 Task: Check the percentage active listings of beach in the last 1 year.
Action: Mouse moved to (768, 173)
Screenshot: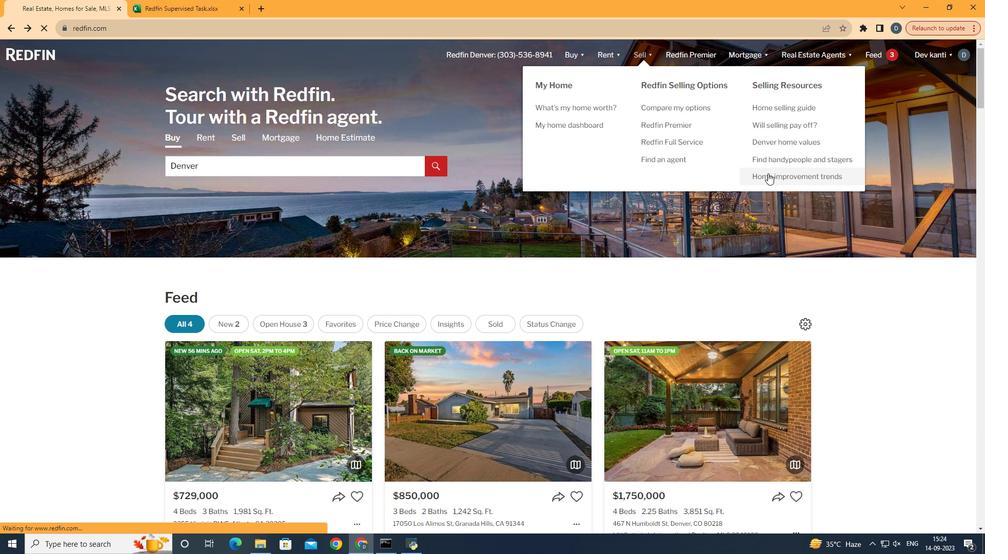 
Action: Mouse pressed left at (768, 173)
Screenshot: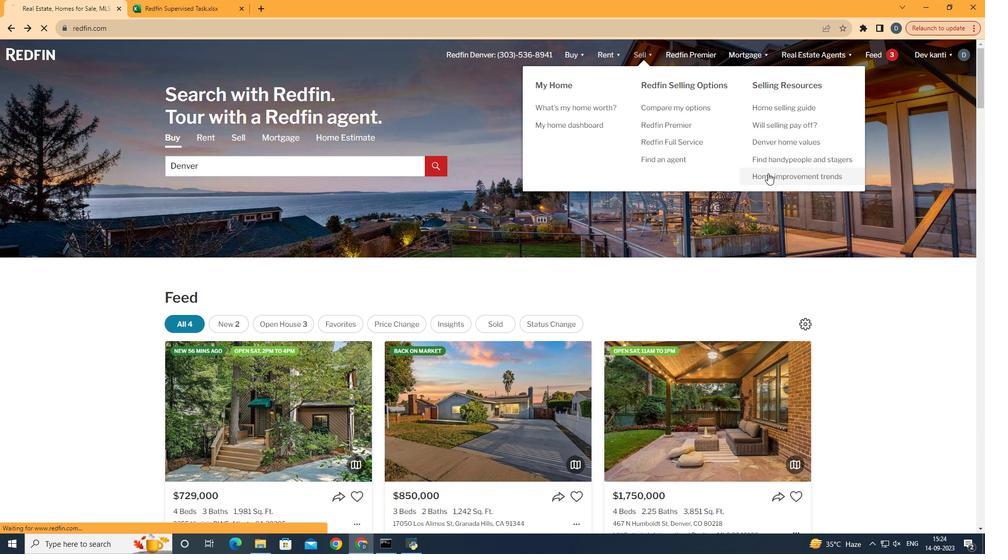 
Action: Mouse moved to (250, 196)
Screenshot: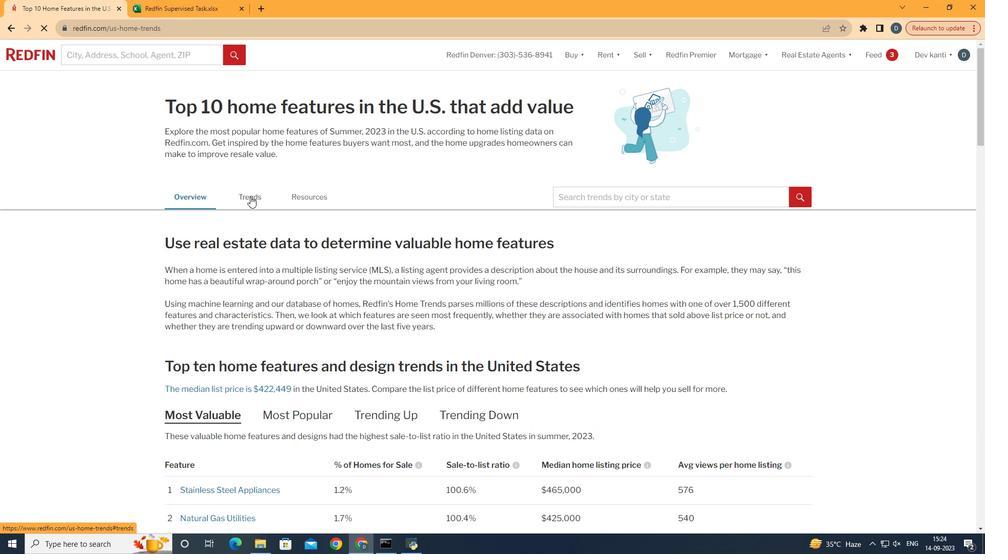 
Action: Mouse pressed left at (250, 196)
Screenshot: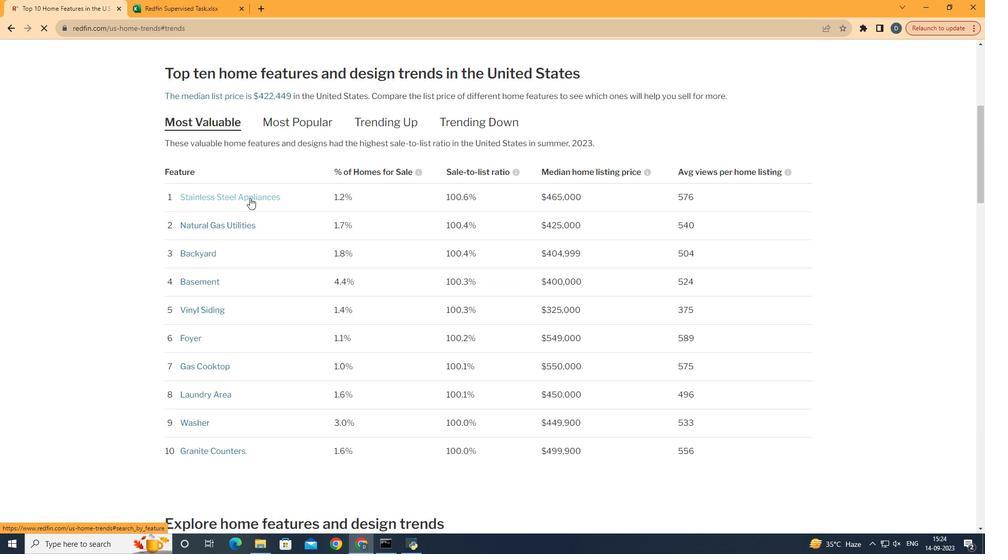 
Action: Mouse moved to (305, 273)
Screenshot: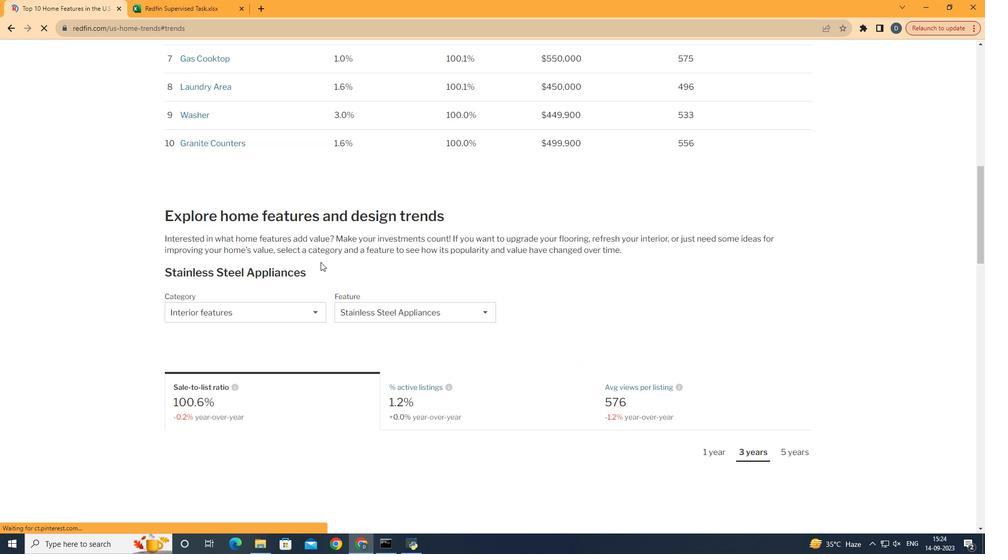 
Action: Mouse scrolled (305, 273) with delta (0, 0)
Screenshot: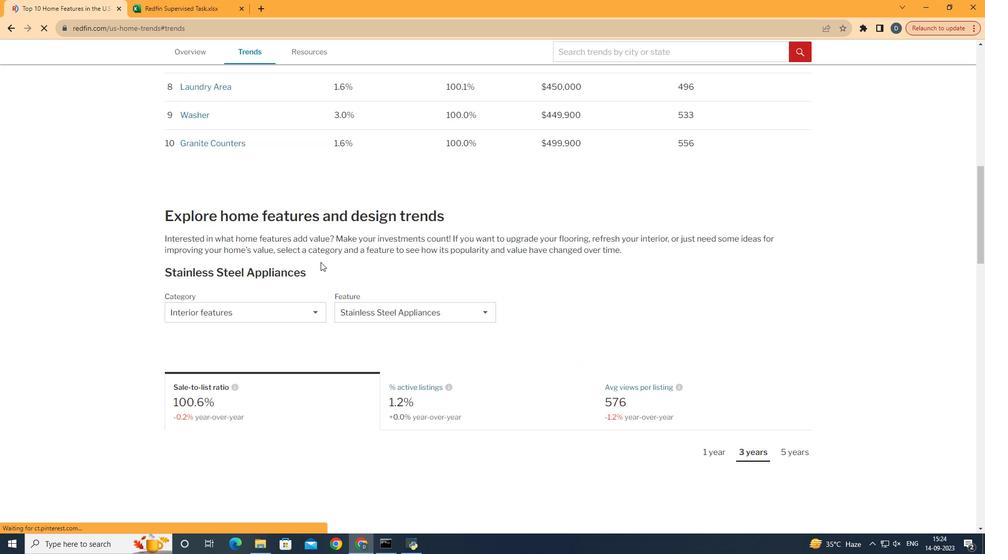 
Action: Mouse moved to (305, 272)
Screenshot: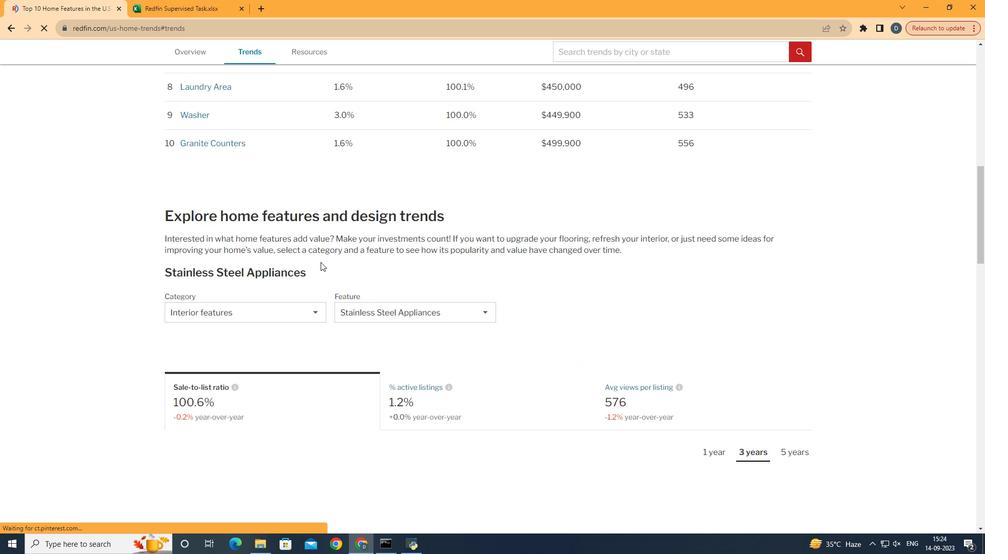 
Action: Mouse scrolled (305, 271) with delta (0, 0)
Screenshot: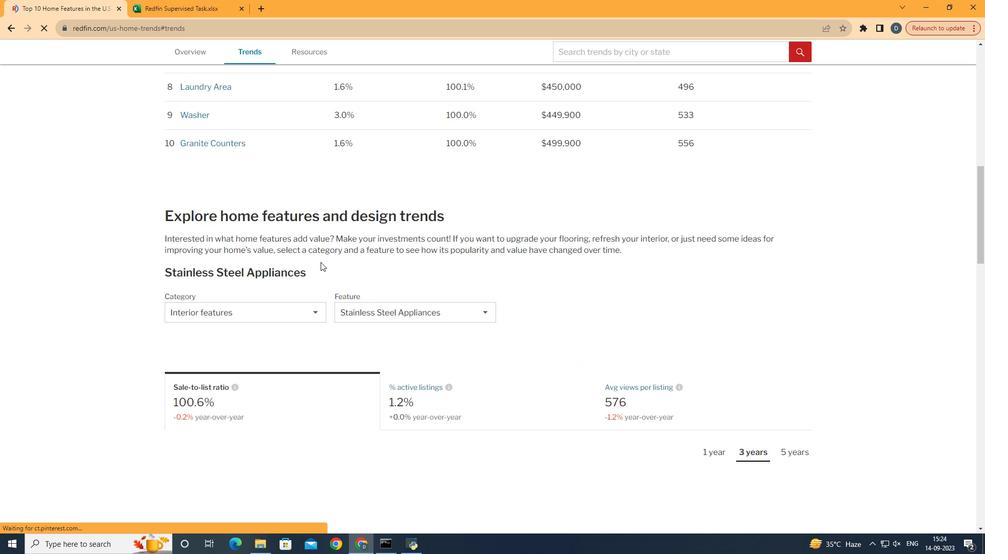 
Action: Mouse moved to (306, 271)
Screenshot: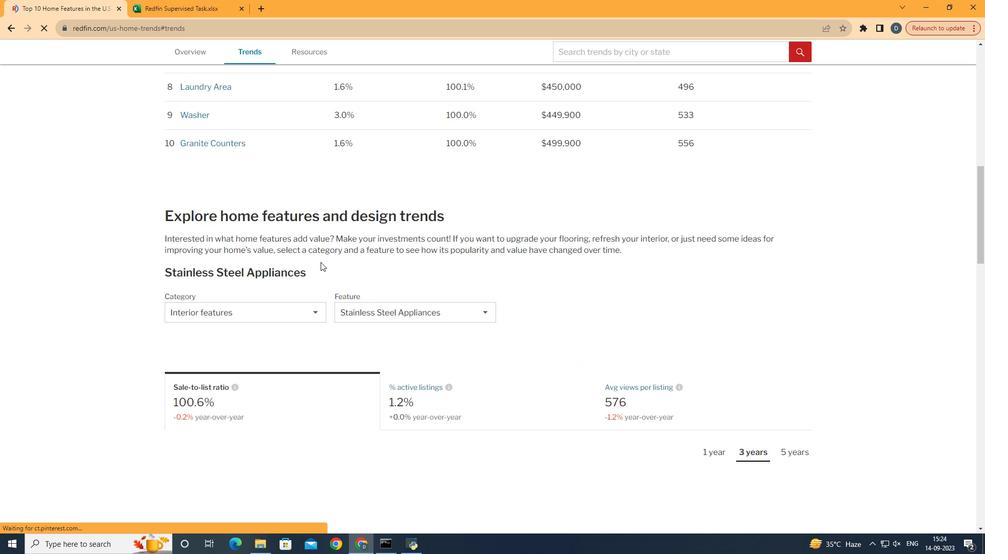 
Action: Mouse scrolled (306, 271) with delta (0, 0)
Screenshot: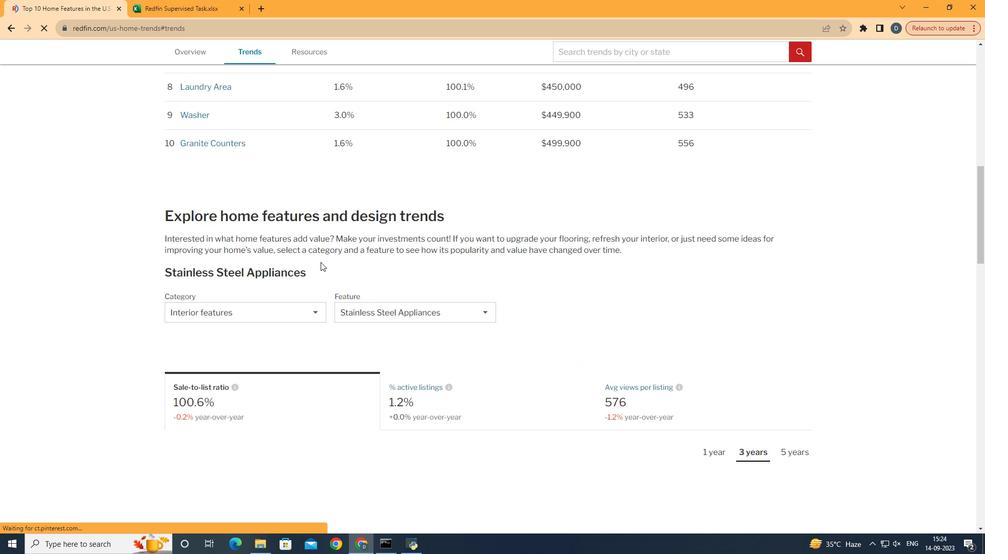 
Action: Mouse moved to (308, 271)
Screenshot: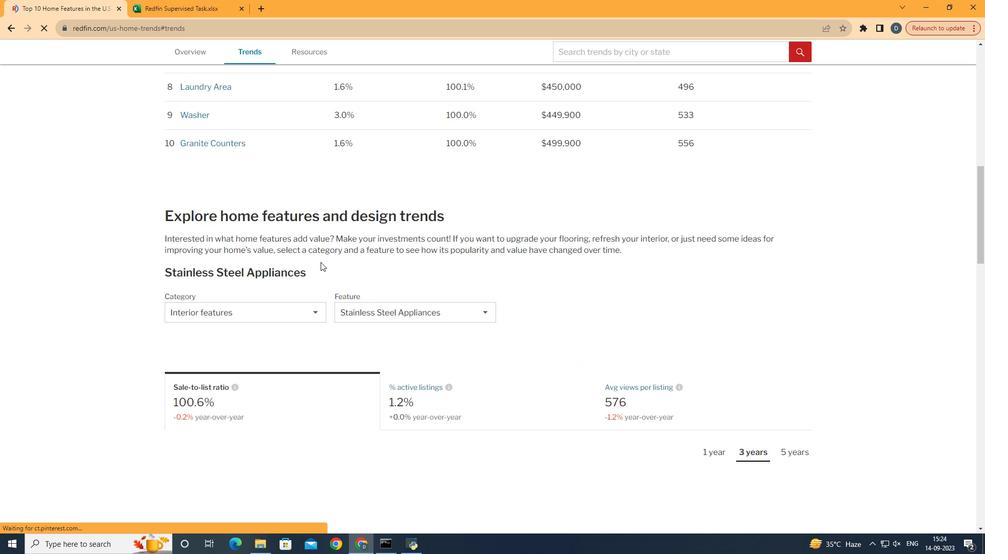 
Action: Mouse scrolled (308, 270) with delta (0, 0)
Screenshot: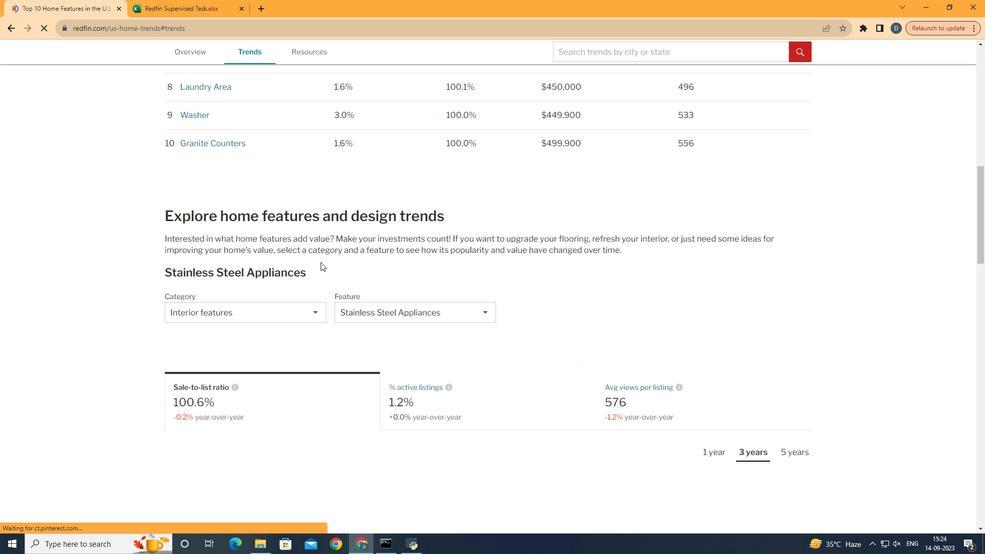 
Action: Mouse moved to (310, 270)
Screenshot: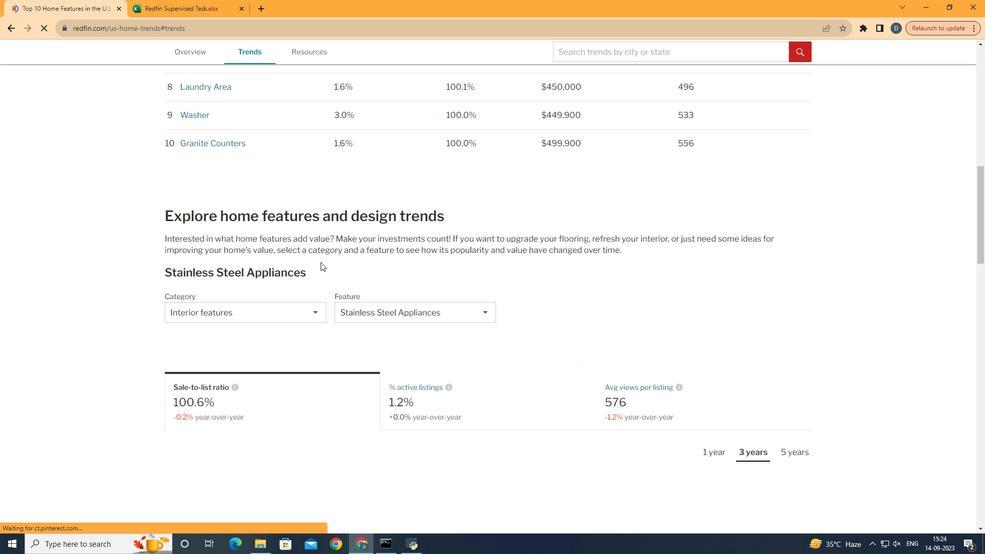 
Action: Mouse scrolled (310, 269) with delta (0, 0)
Screenshot: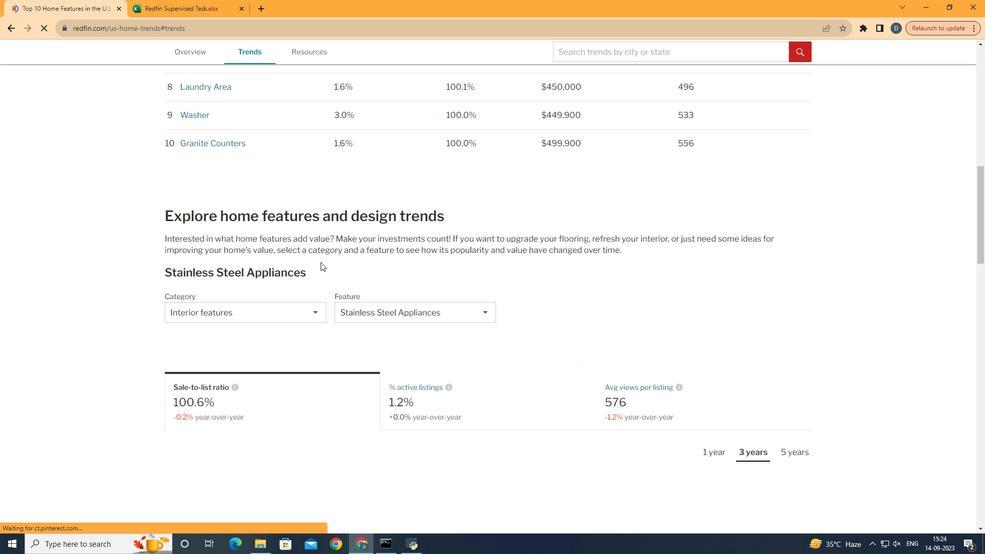 
Action: Mouse moved to (316, 266)
Screenshot: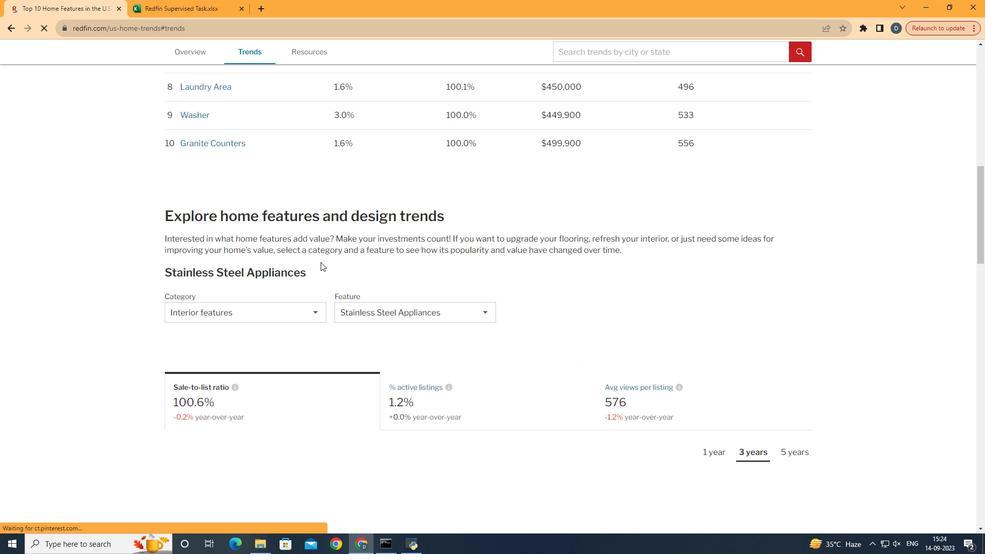 
Action: Mouse scrolled (316, 265) with delta (0, 0)
Screenshot: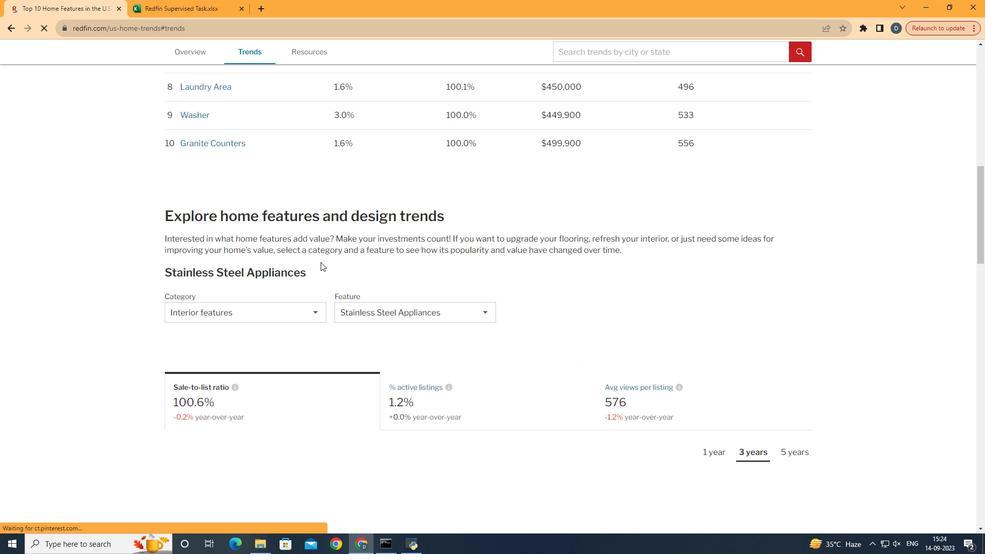 
Action: Mouse moved to (320, 262)
Screenshot: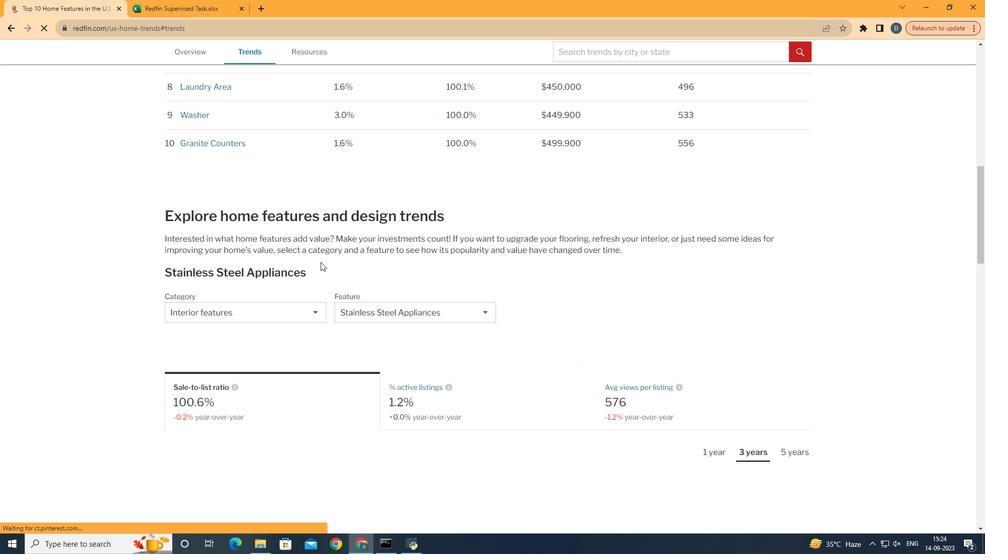 
Action: Mouse scrolled (320, 261) with delta (0, 0)
Screenshot: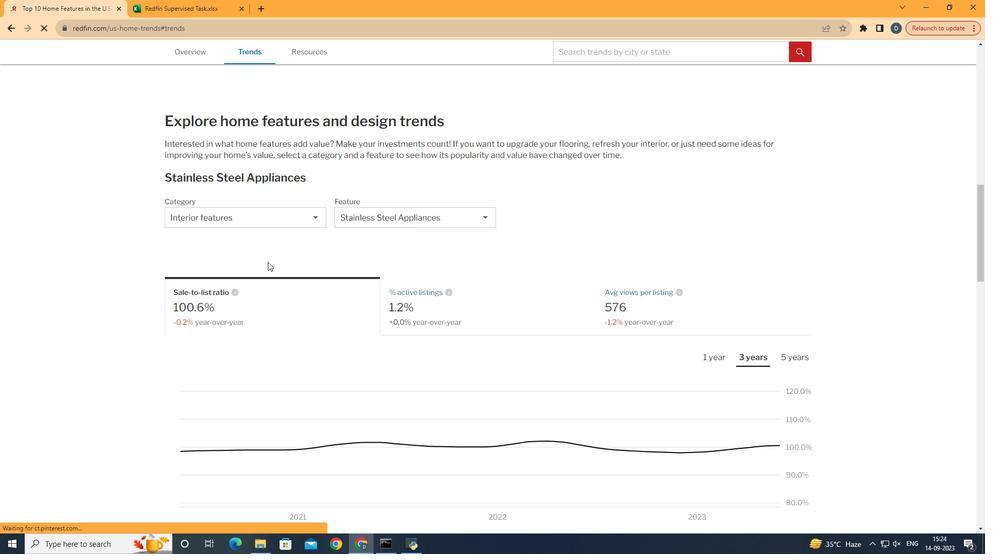 
Action: Mouse scrolled (320, 261) with delta (0, 0)
Screenshot: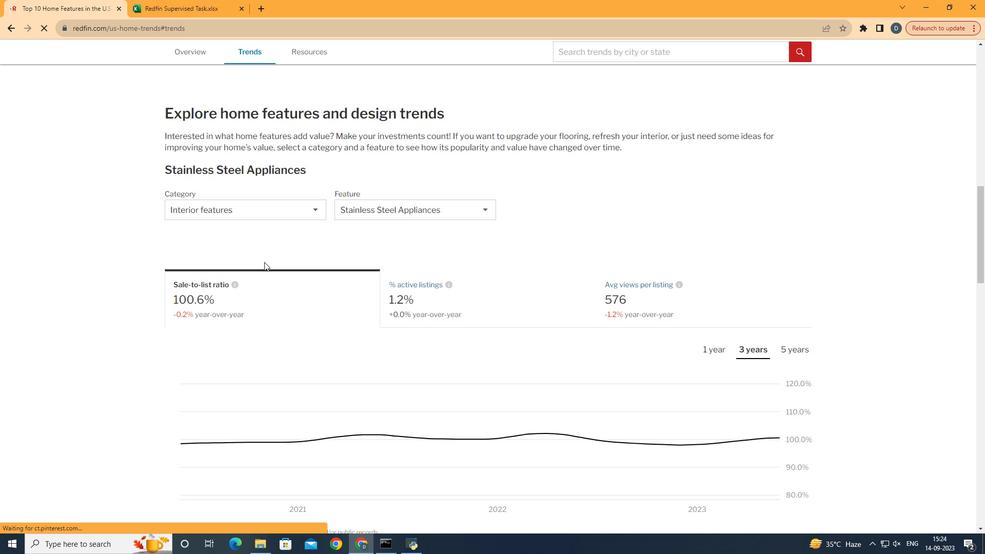 
Action: Mouse moved to (287, 212)
Screenshot: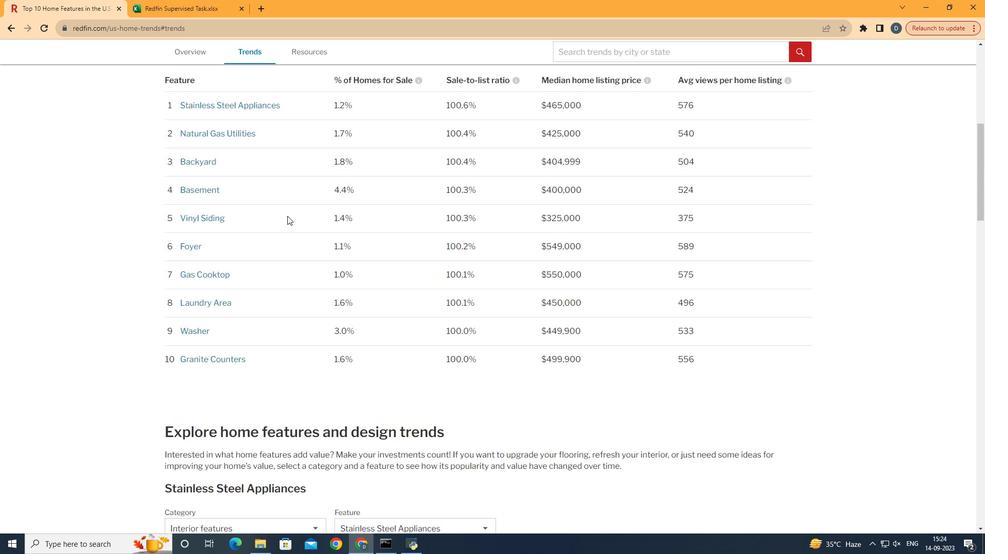 
Action: Mouse pressed left at (287, 212)
Screenshot: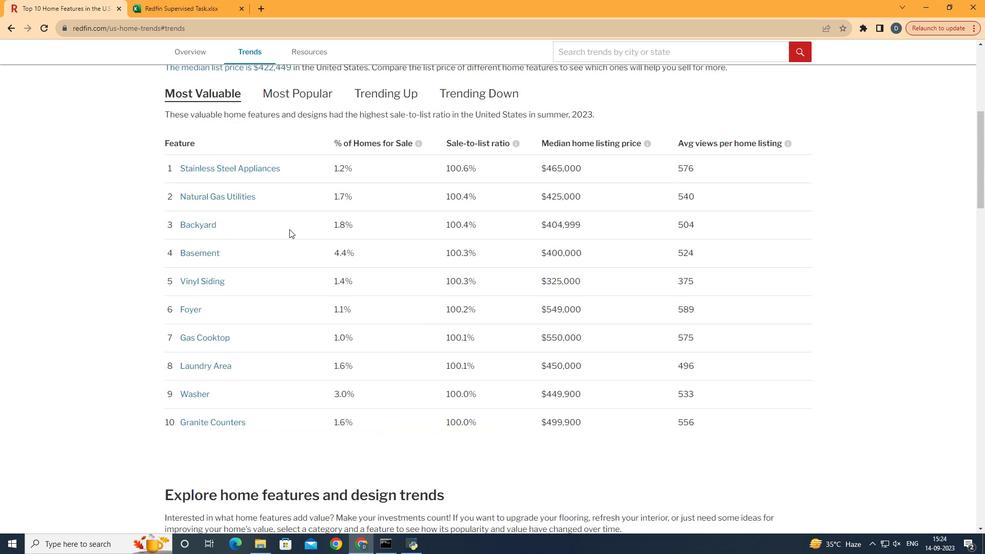 
Action: Mouse moved to (301, 238)
Screenshot: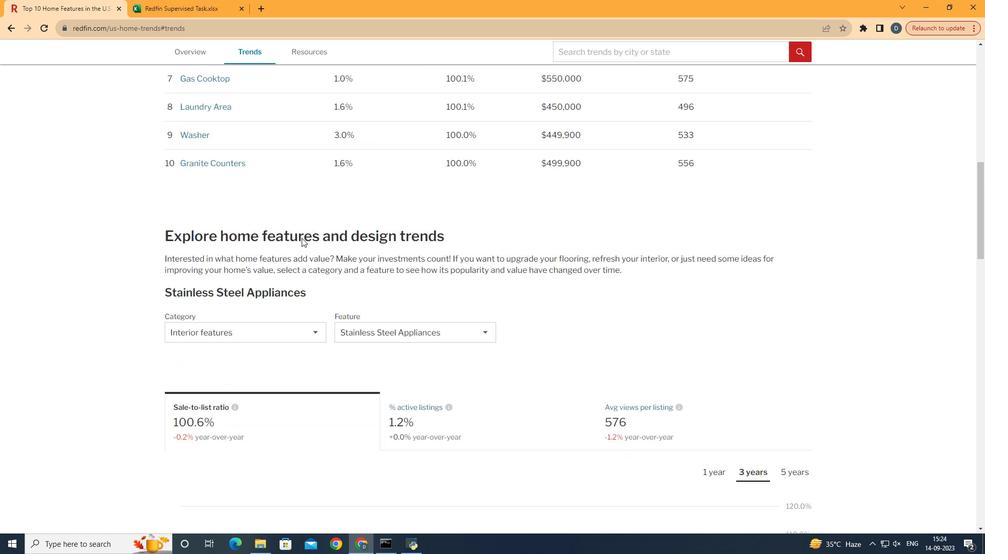 
Action: Mouse scrolled (301, 237) with delta (0, 0)
Screenshot: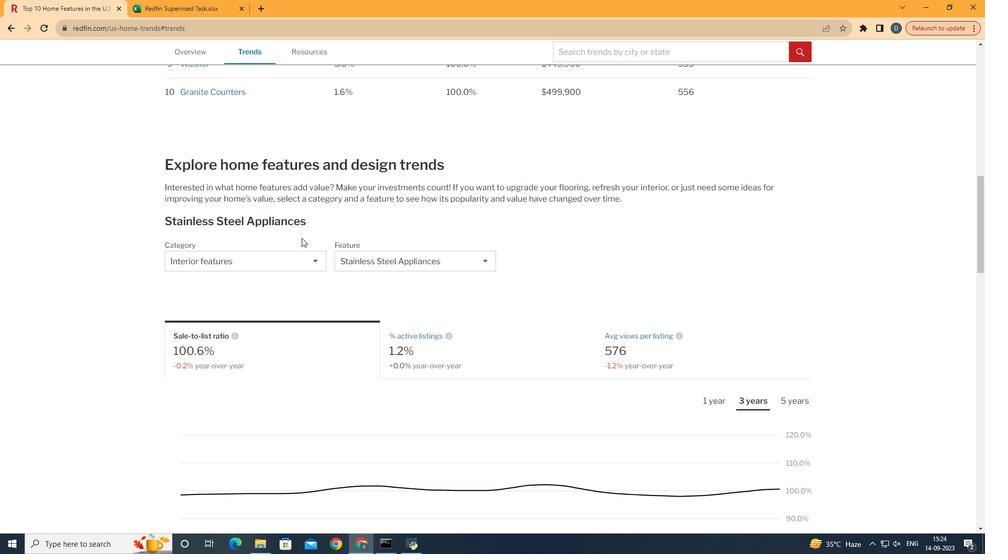 
Action: Mouse scrolled (301, 237) with delta (0, 0)
Screenshot: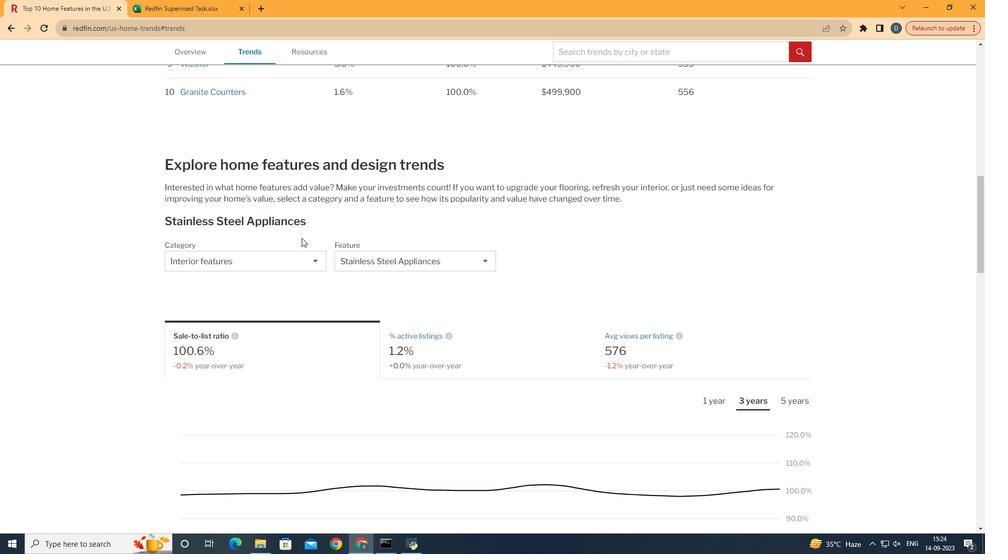 
Action: Mouse scrolled (301, 237) with delta (0, 0)
Screenshot: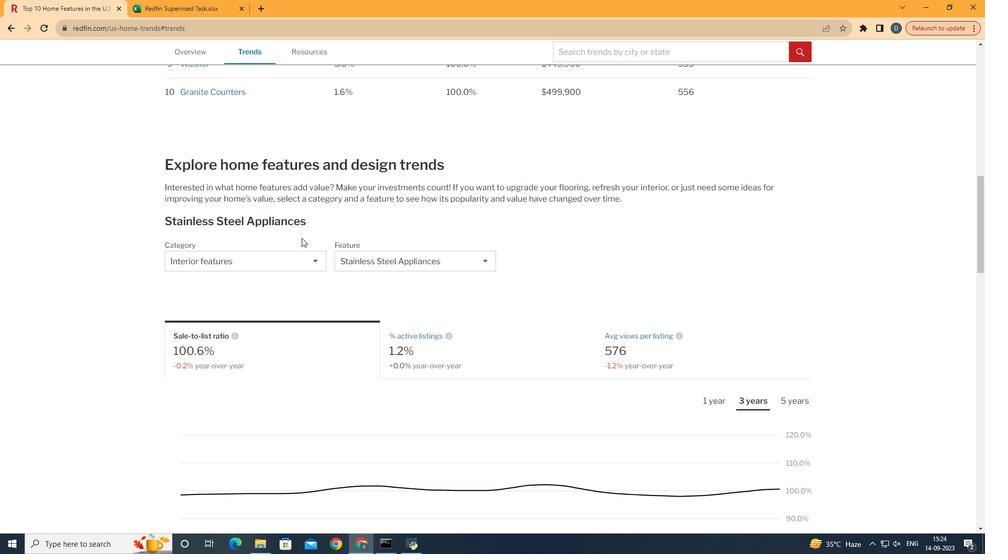 
Action: Mouse scrolled (301, 237) with delta (0, 0)
Screenshot: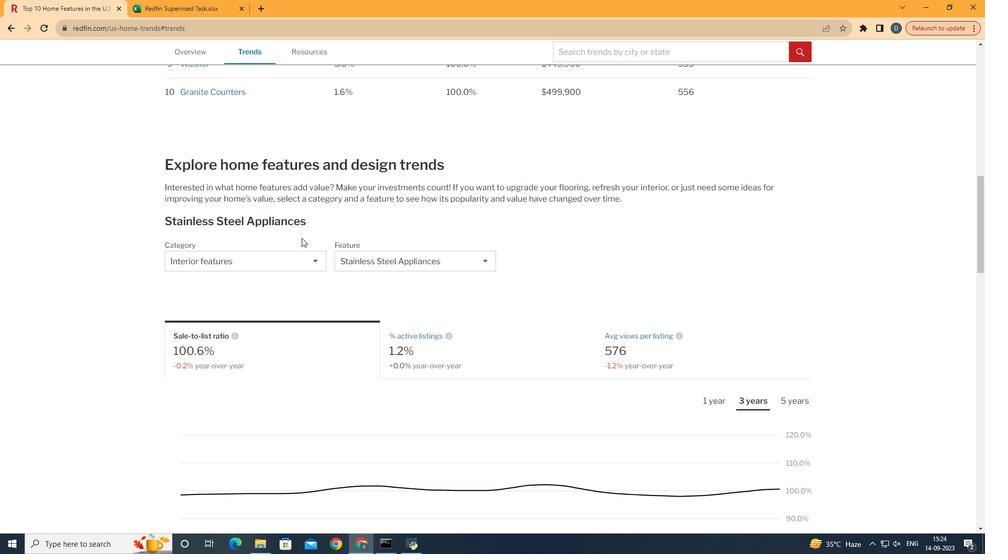 
Action: Mouse scrolled (301, 237) with delta (0, 0)
Screenshot: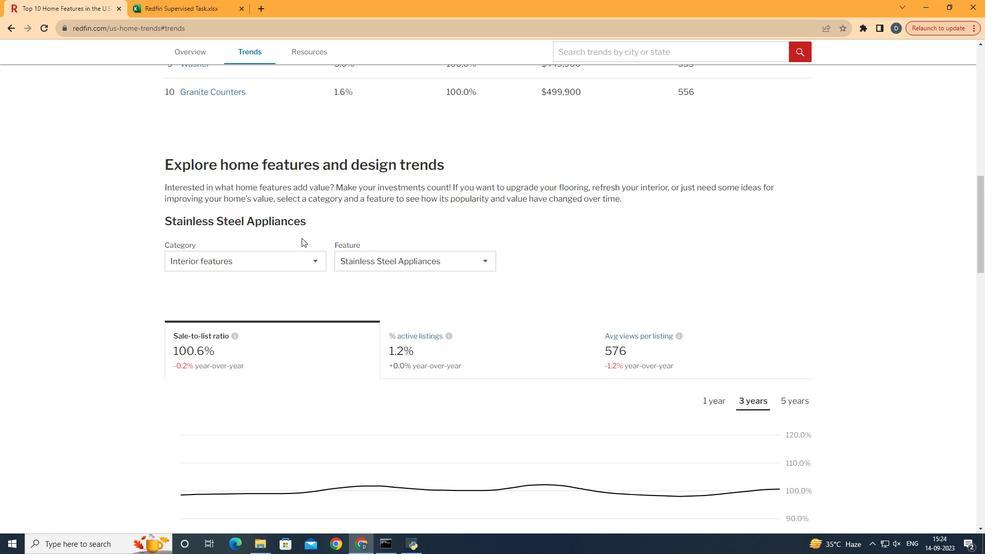 
Action: Mouse scrolled (301, 237) with delta (0, 0)
Screenshot: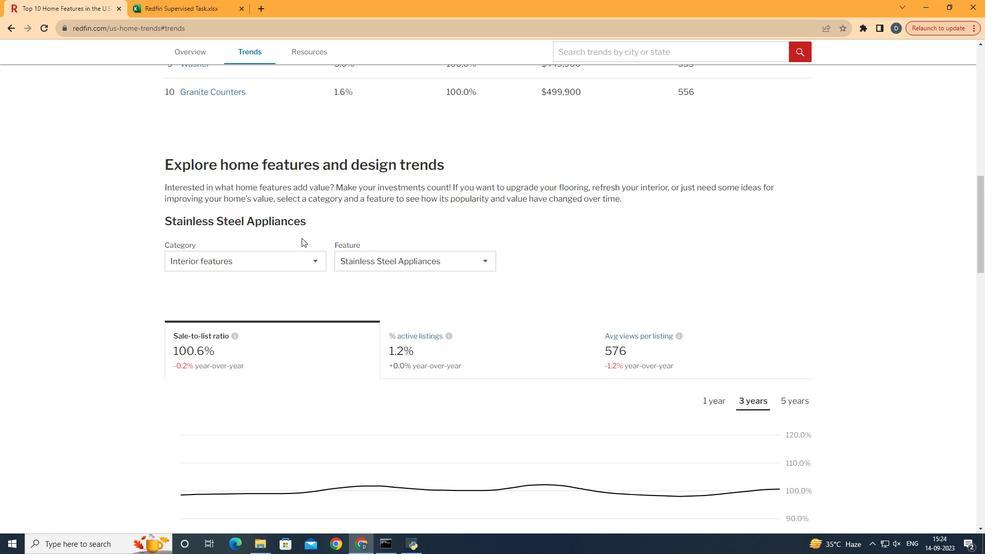 
Action: Mouse scrolled (301, 237) with delta (0, 0)
Screenshot: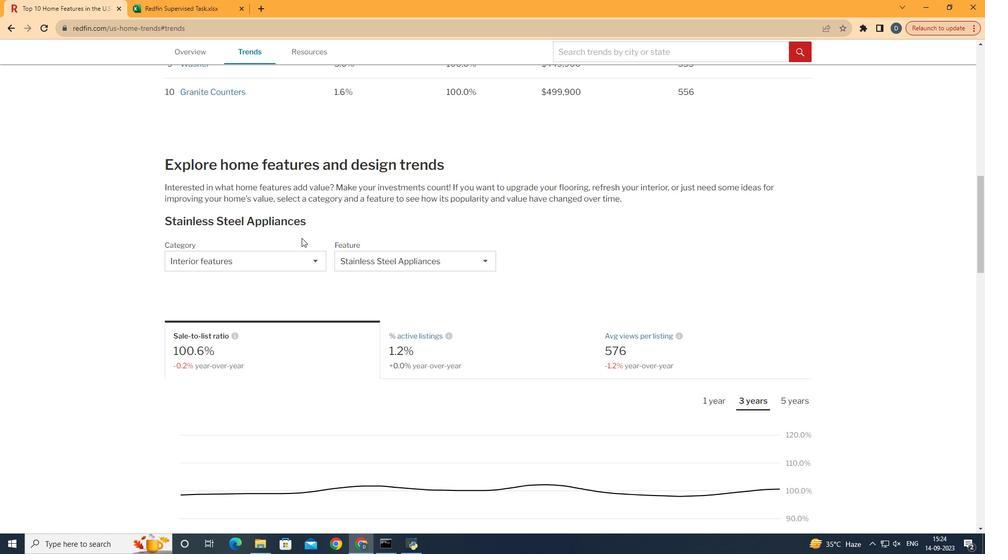 
Action: Mouse moved to (304, 260)
Screenshot: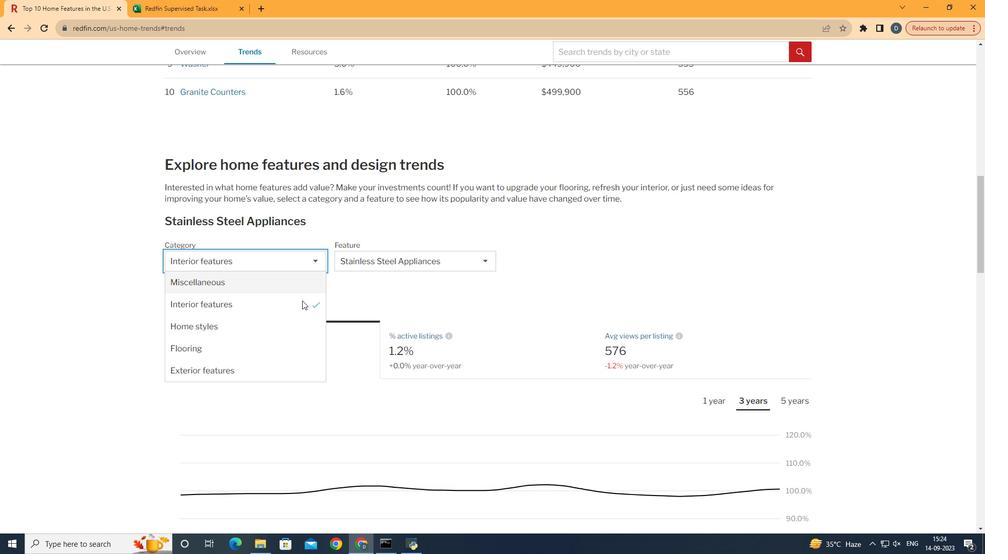 
Action: Mouse pressed left at (304, 260)
Screenshot: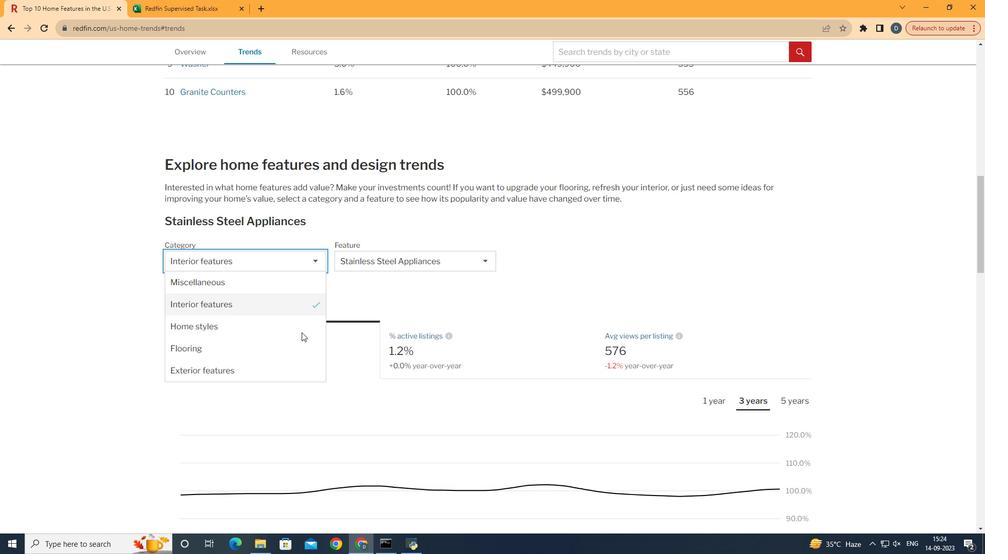 
Action: Mouse moved to (294, 363)
Screenshot: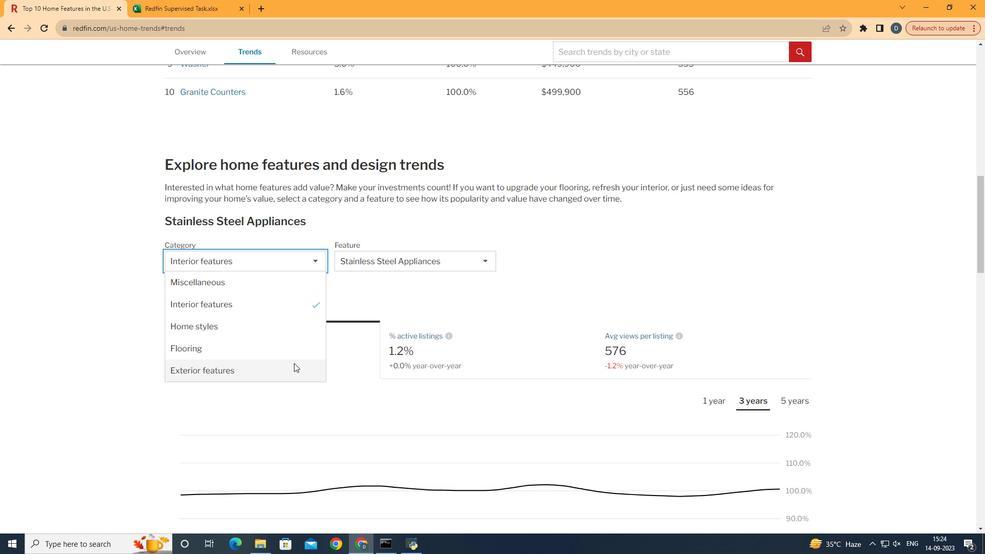 
Action: Mouse pressed left at (294, 363)
Screenshot: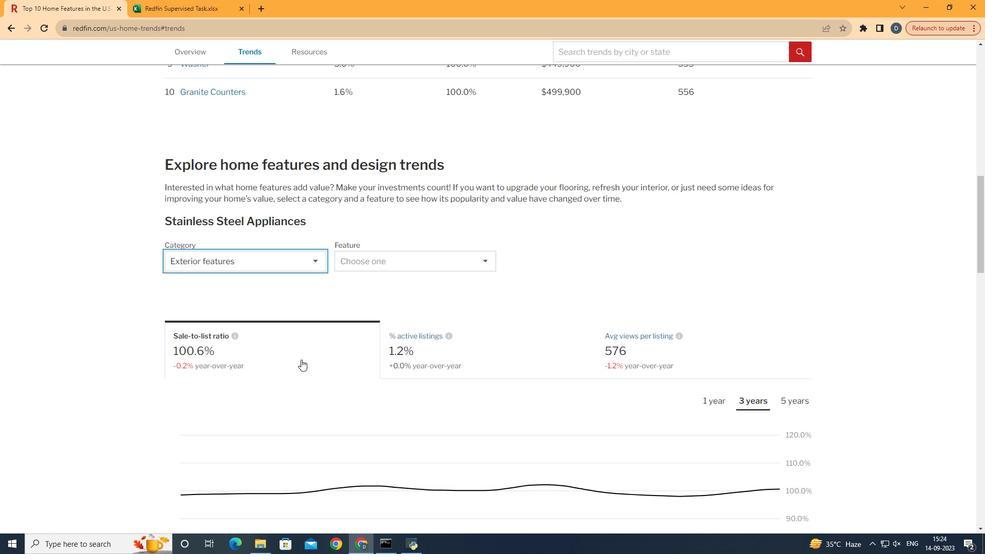 
Action: Mouse moved to (459, 250)
Screenshot: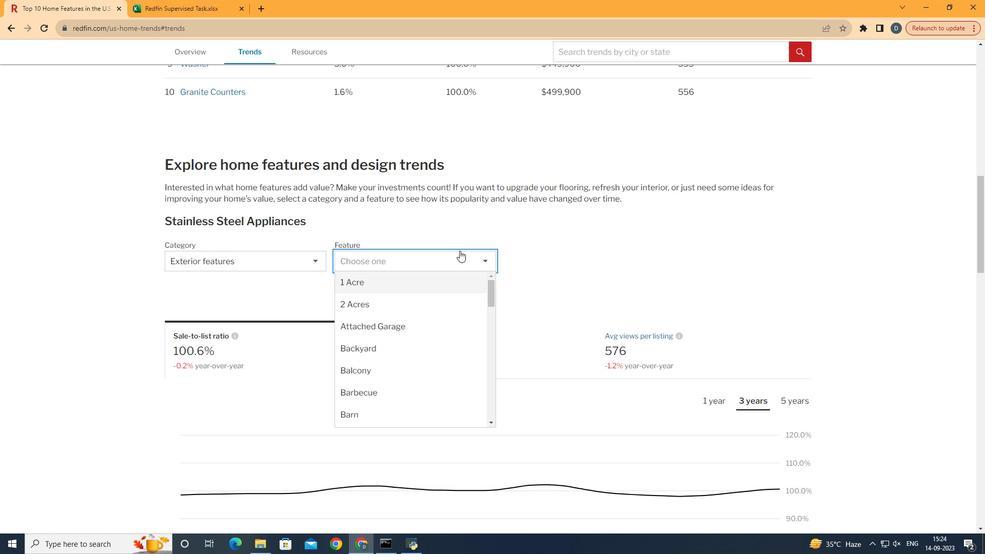 
Action: Mouse pressed left at (459, 250)
Screenshot: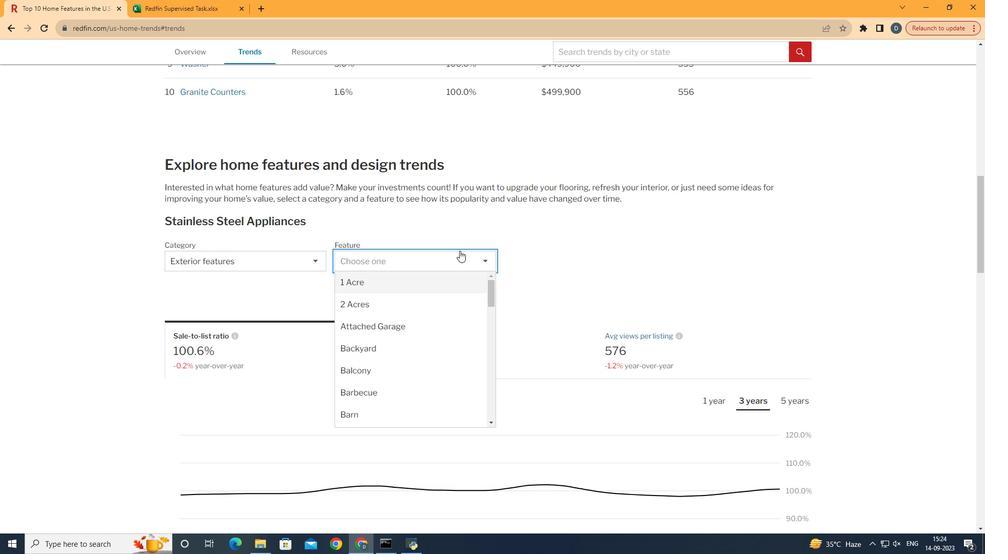 
Action: Mouse moved to (450, 326)
Screenshot: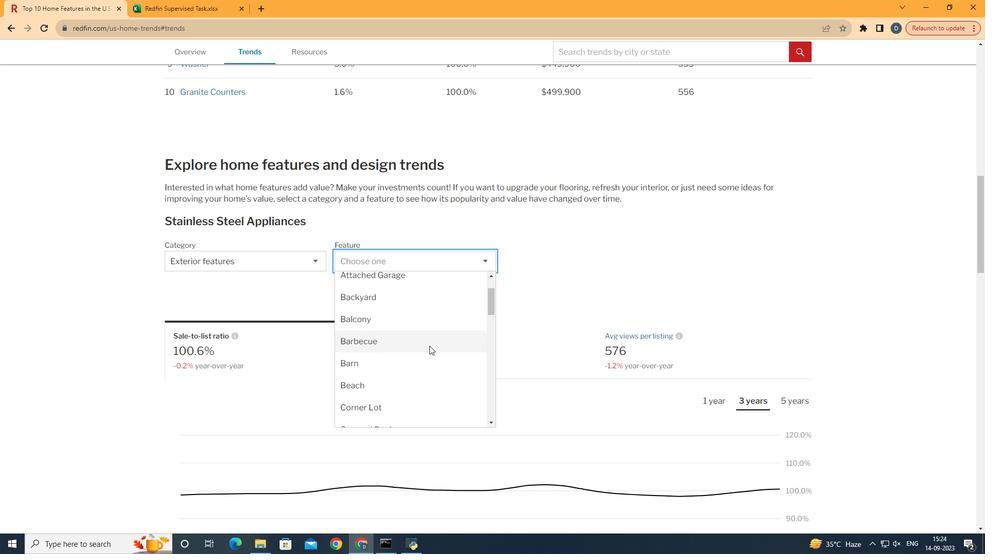 
Action: Mouse scrolled (450, 325) with delta (0, 0)
Screenshot: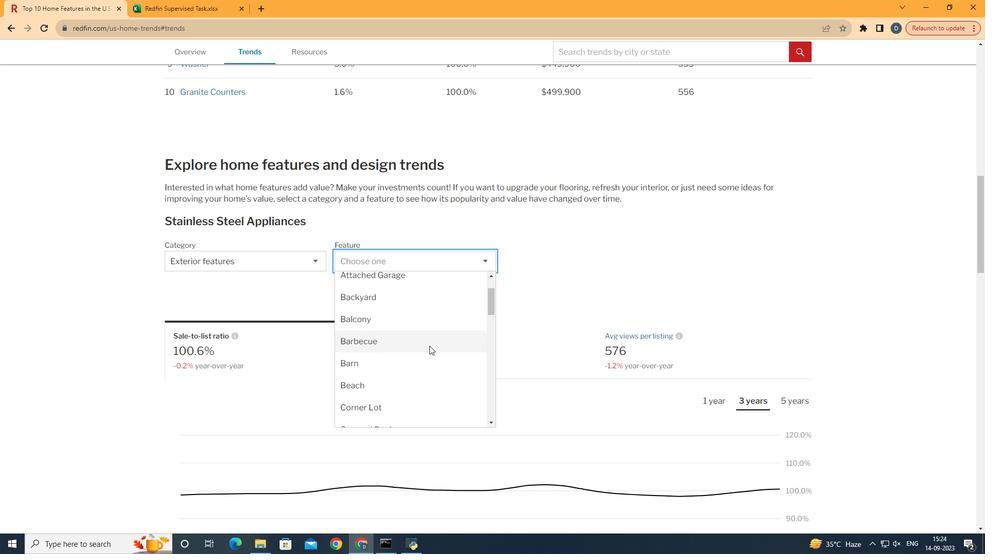 
Action: Mouse moved to (419, 379)
Screenshot: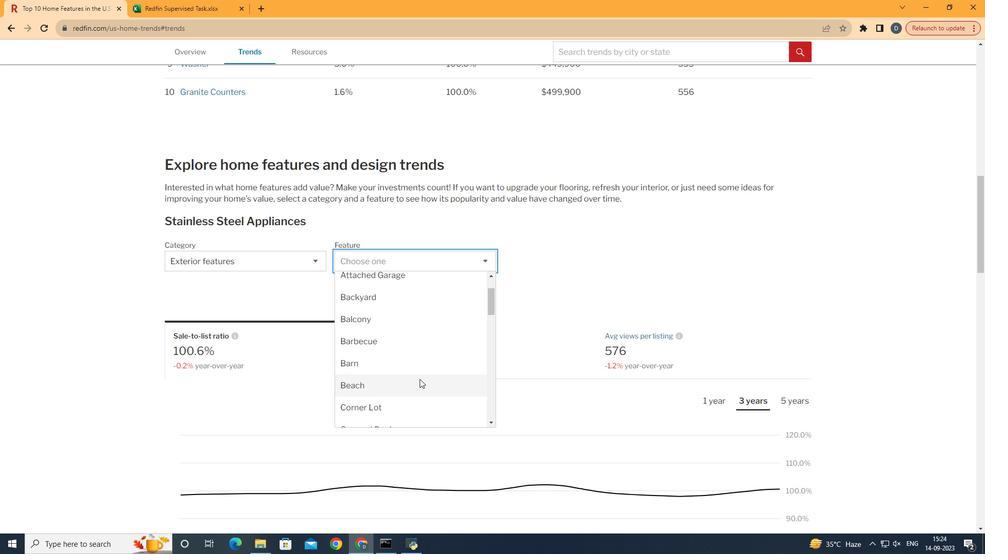 
Action: Mouse pressed left at (419, 379)
Screenshot: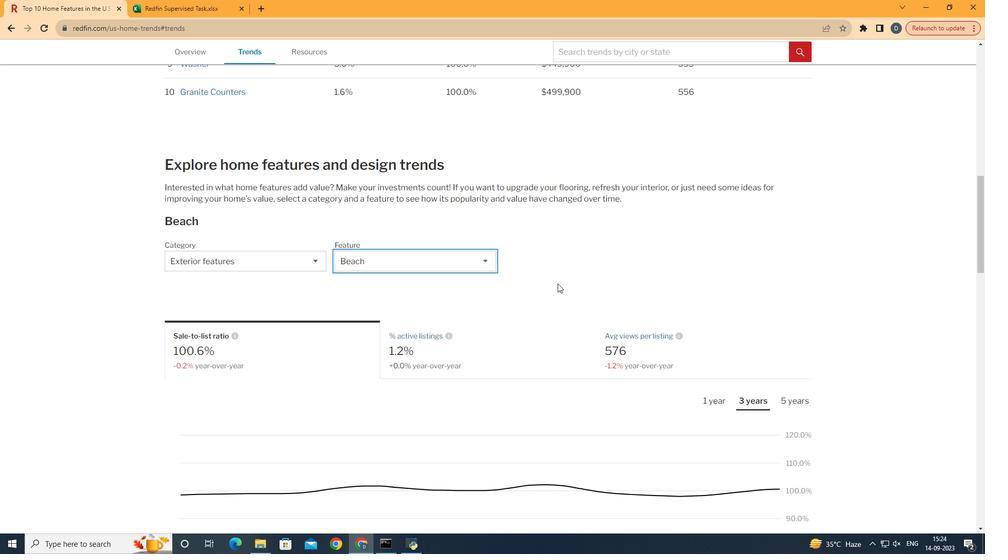 
Action: Mouse moved to (563, 279)
Screenshot: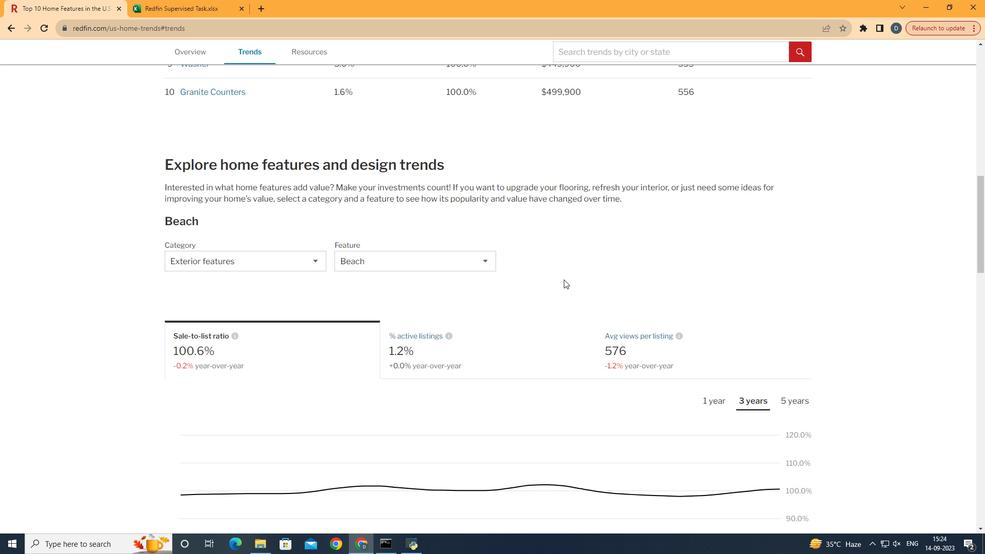 
Action: Mouse pressed left at (563, 279)
Screenshot: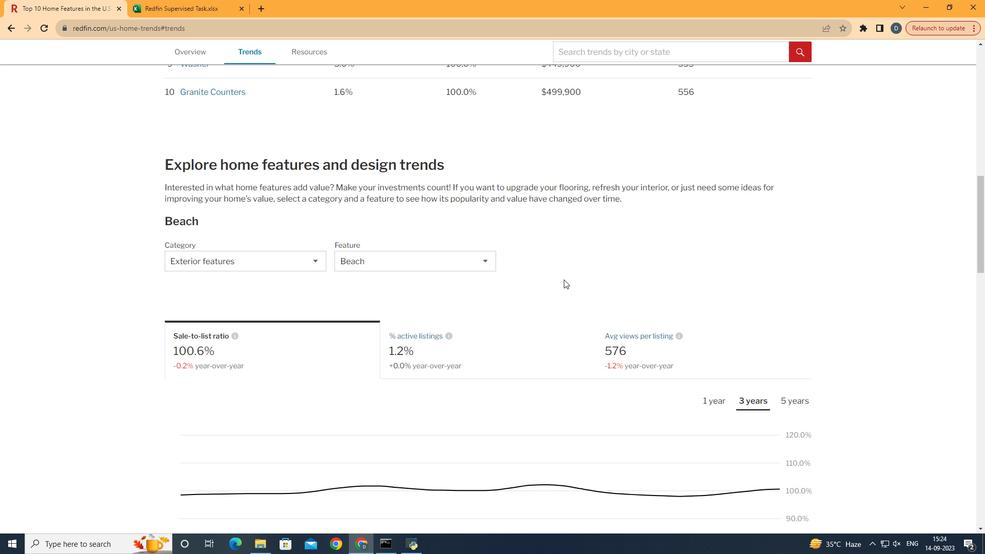 
Action: Mouse scrolled (563, 279) with delta (0, 0)
Screenshot: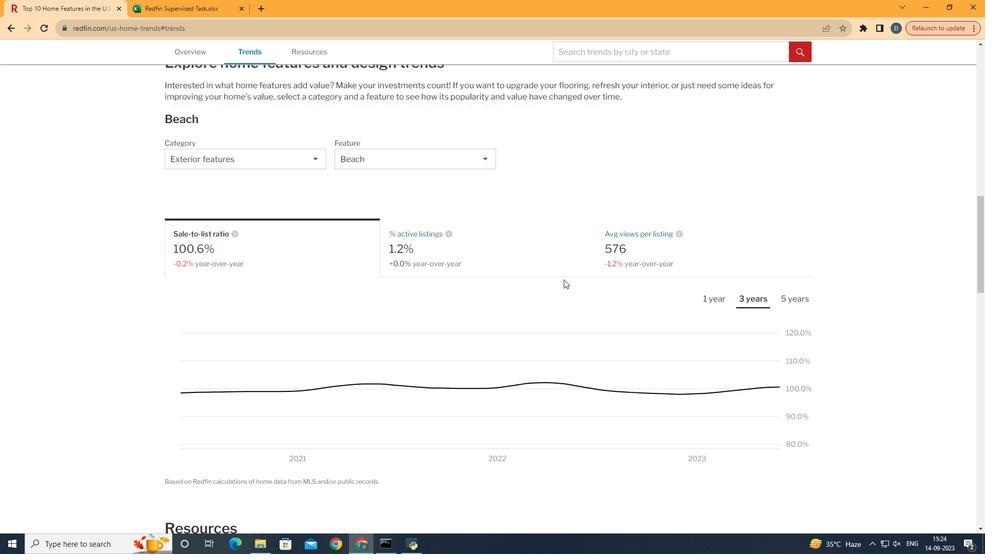
Action: Mouse scrolled (563, 279) with delta (0, 0)
Screenshot: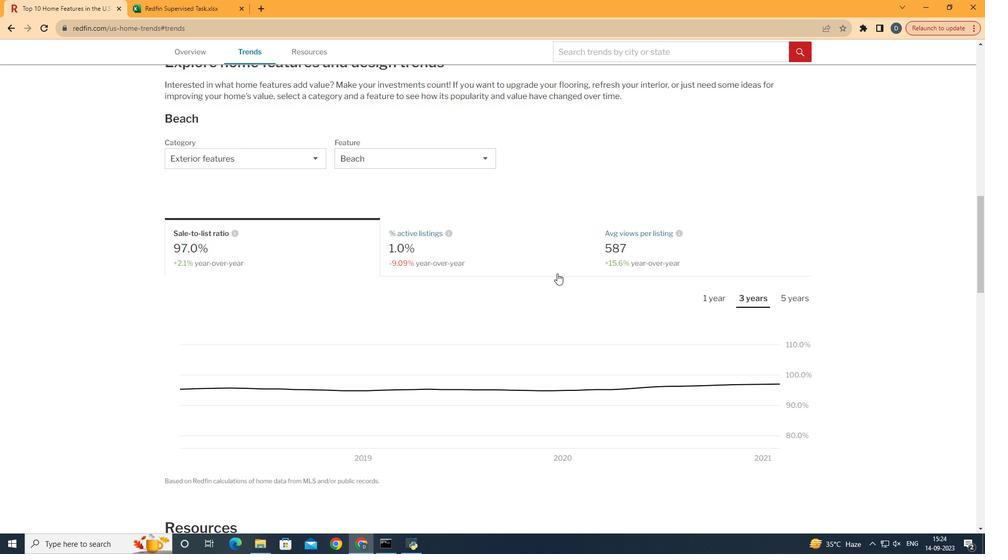 
Action: Mouse moved to (521, 246)
Screenshot: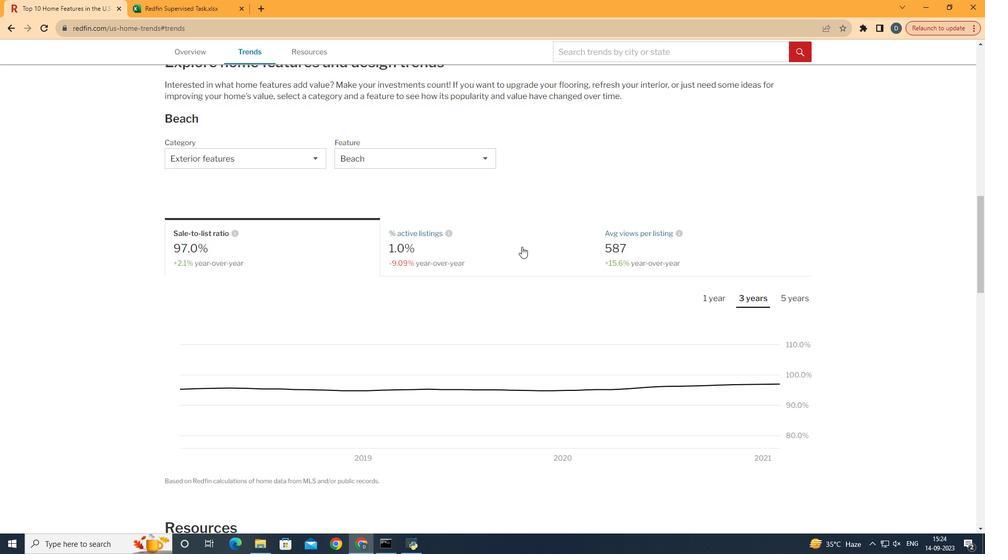 
Action: Mouse pressed left at (521, 246)
Screenshot: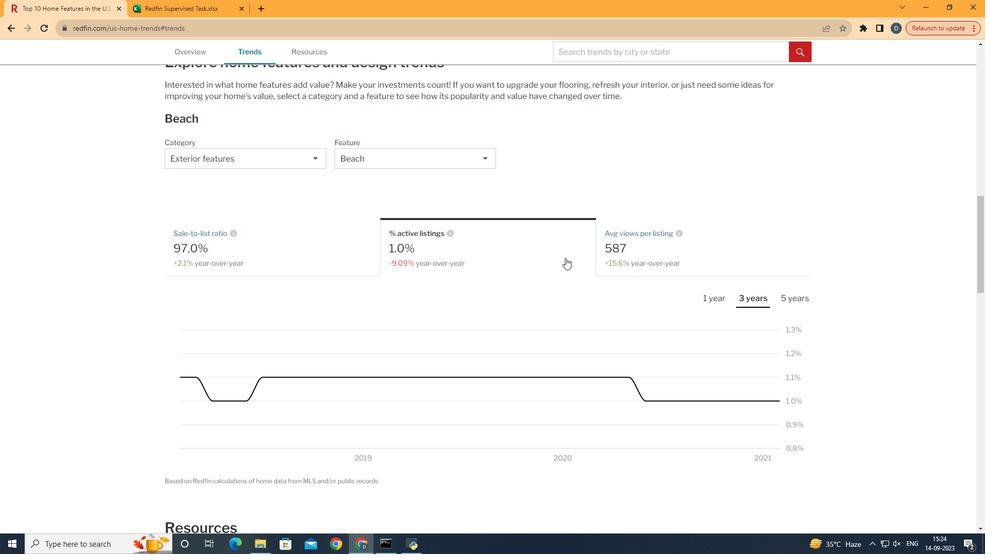 
Action: Mouse moved to (717, 295)
Screenshot: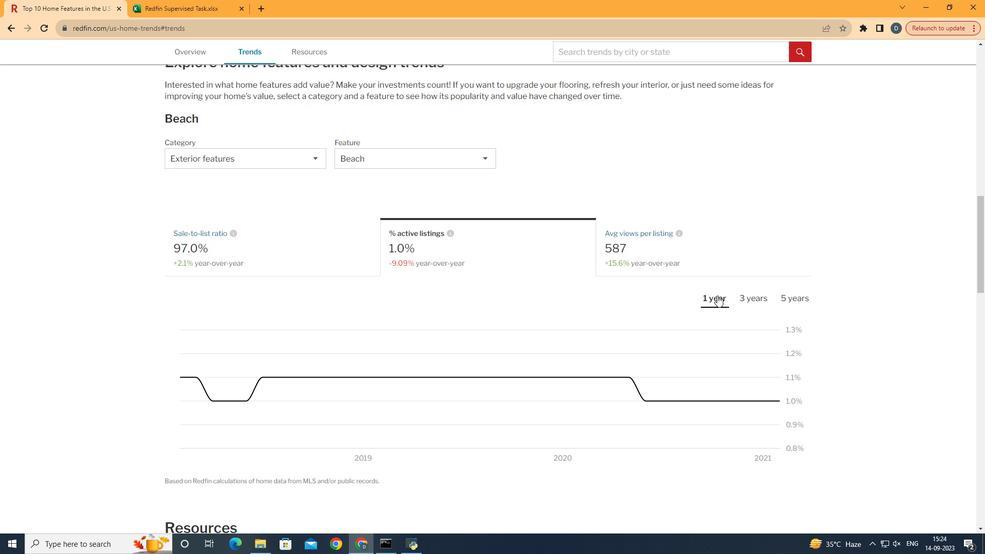 
Action: Mouse pressed left at (717, 295)
Screenshot: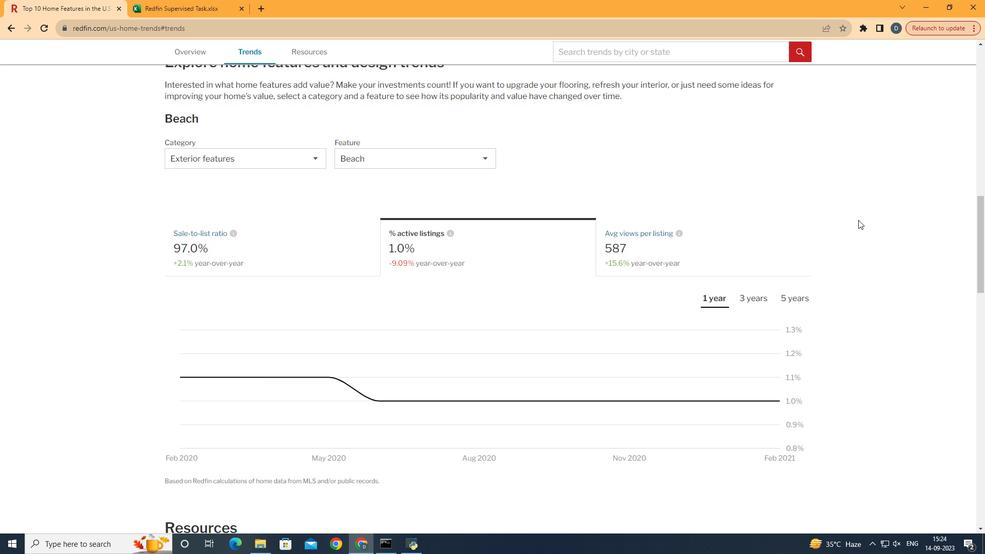 
Action: Mouse moved to (856, 221)
Screenshot: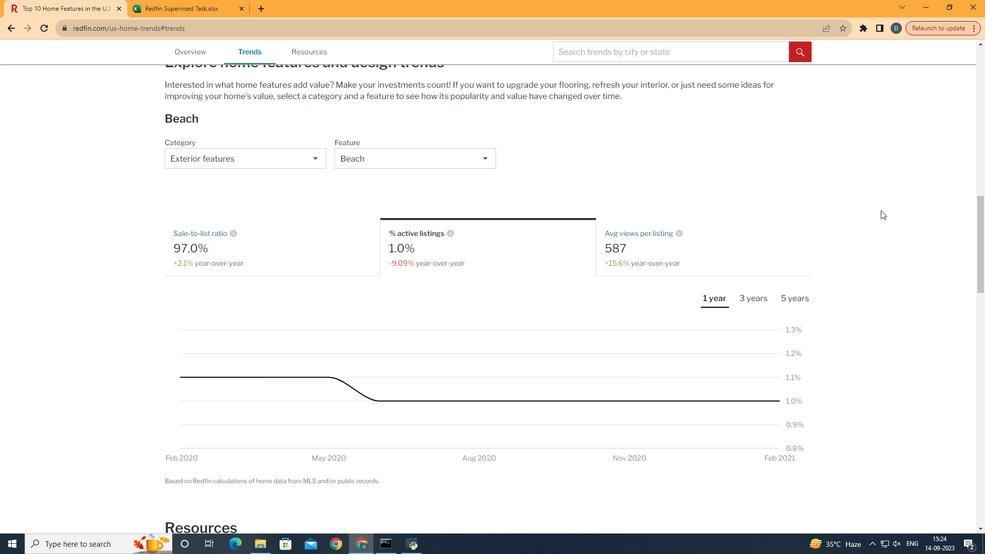 
